Task: Add your current connection.
Action: Mouse moved to (325, 292)
Screenshot: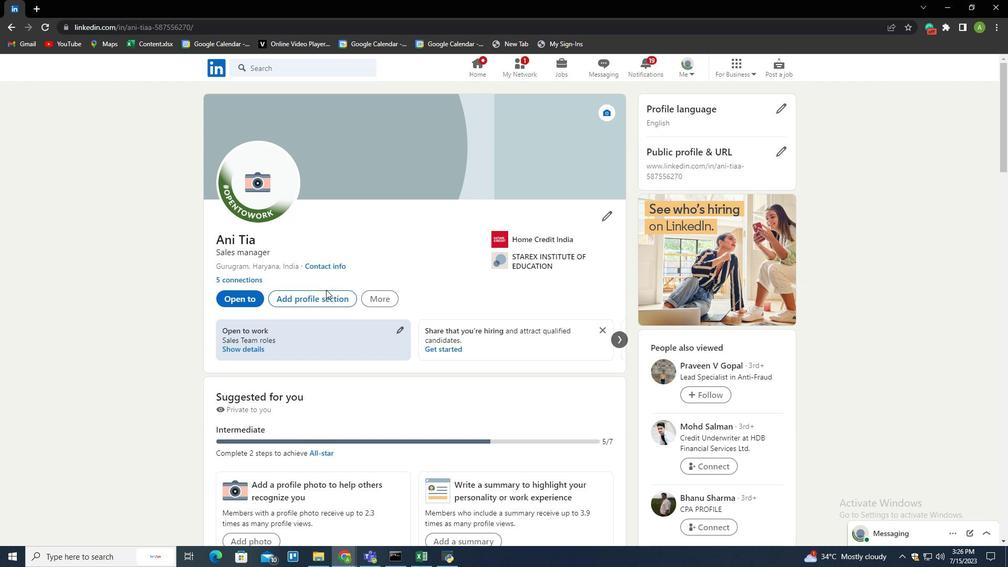 
Action: Mouse pressed left at (325, 292)
Screenshot: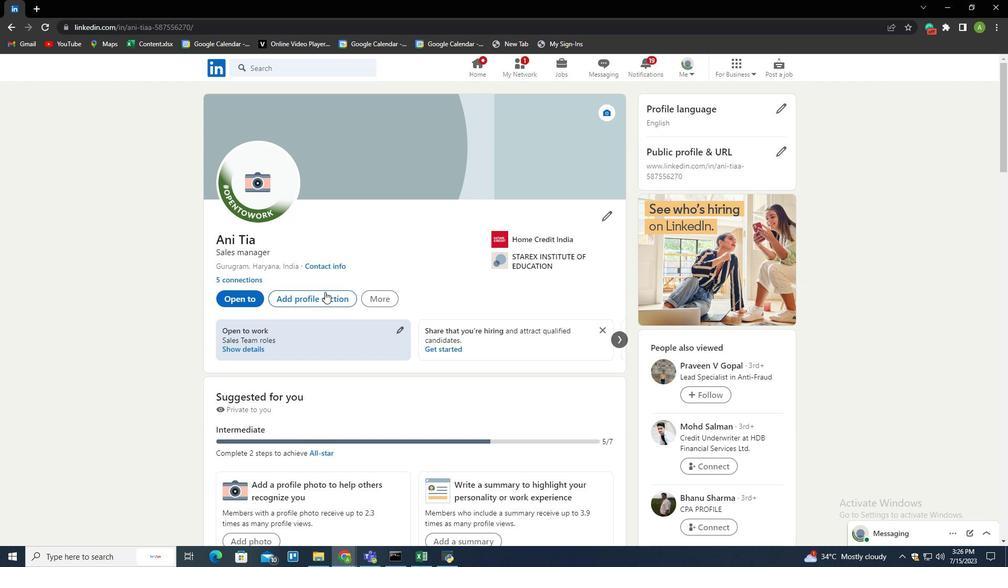 
Action: Mouse moved to (435, 145)
Screenshot: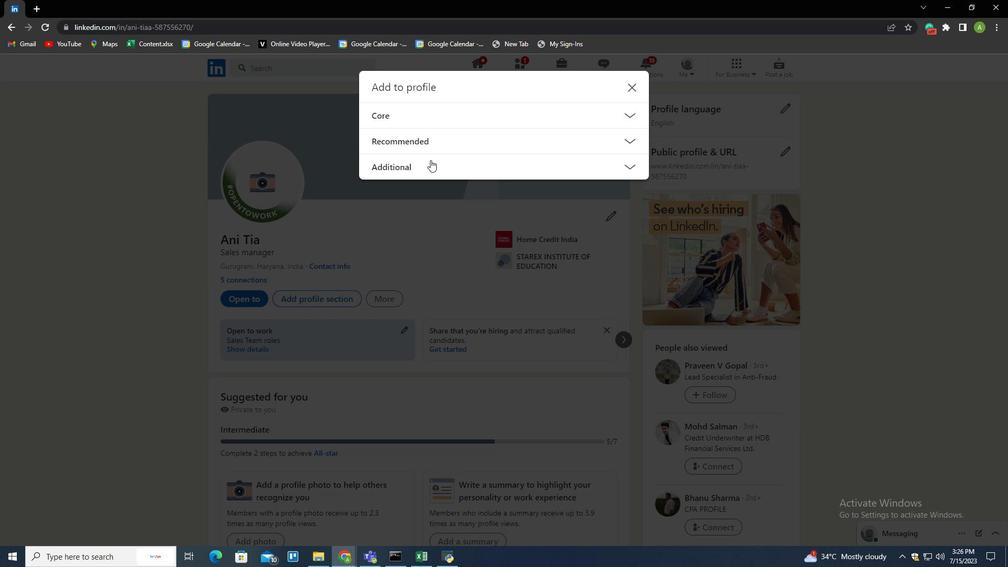 
Action: Mouse pressed left at (435, 145)
Screenshot: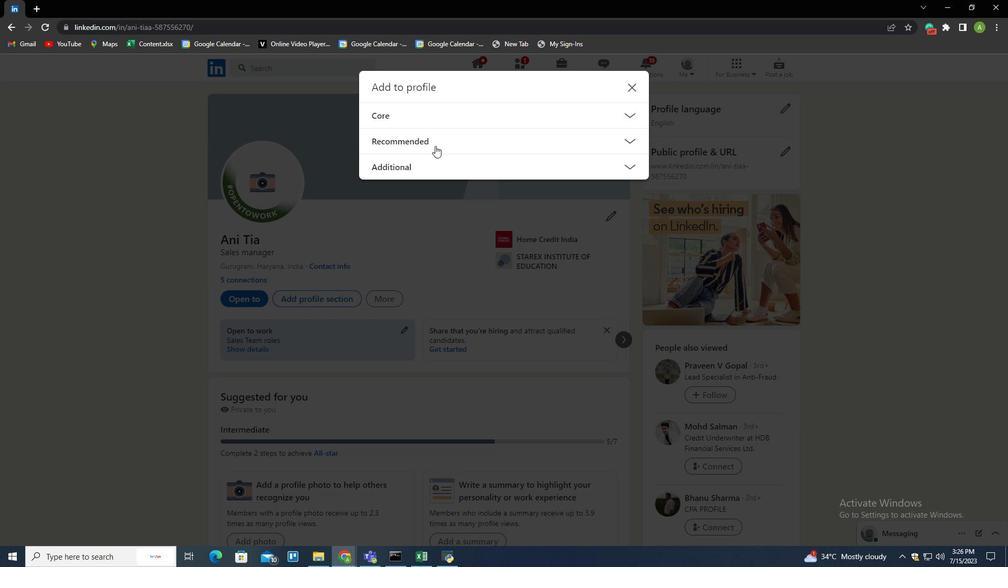 
Action: Mouse moved to (408, 287)
Screenshot: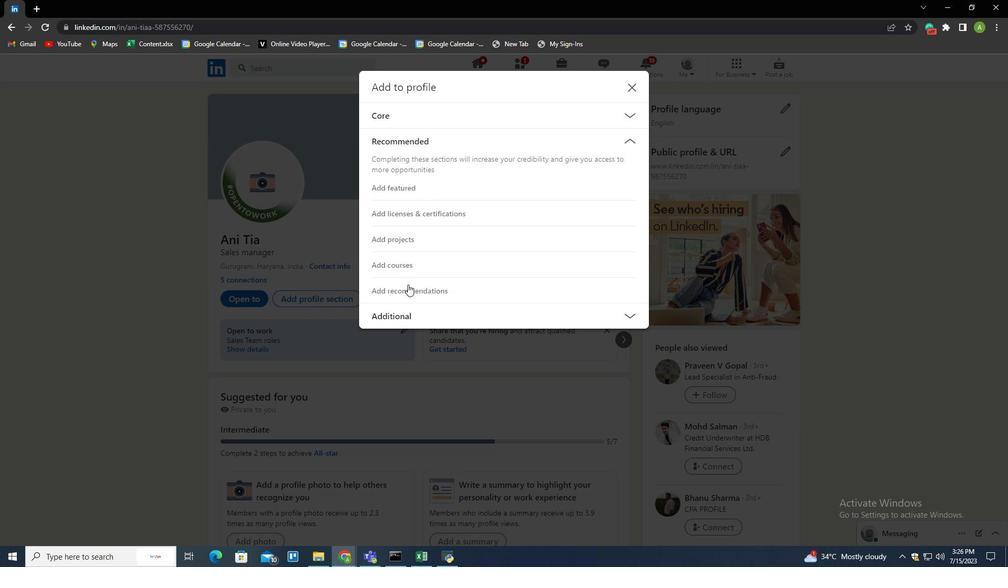 
Action: Mouse pressed left at (408, 287)
Screenshot: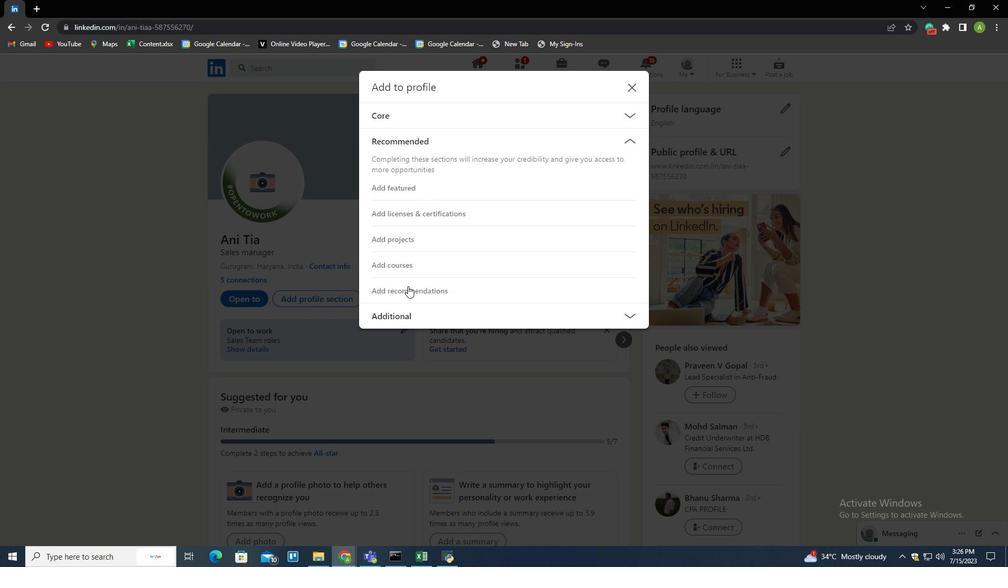 
Action: Mouse moved to (367, 177)
Screenshot: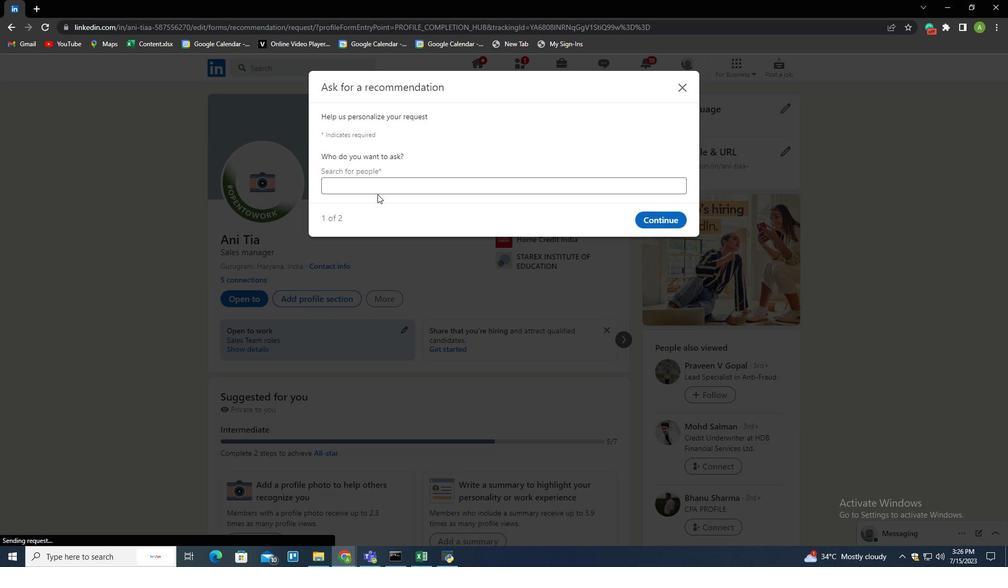 
Action: Mouse pressed left at (367, 177)
Screenshot: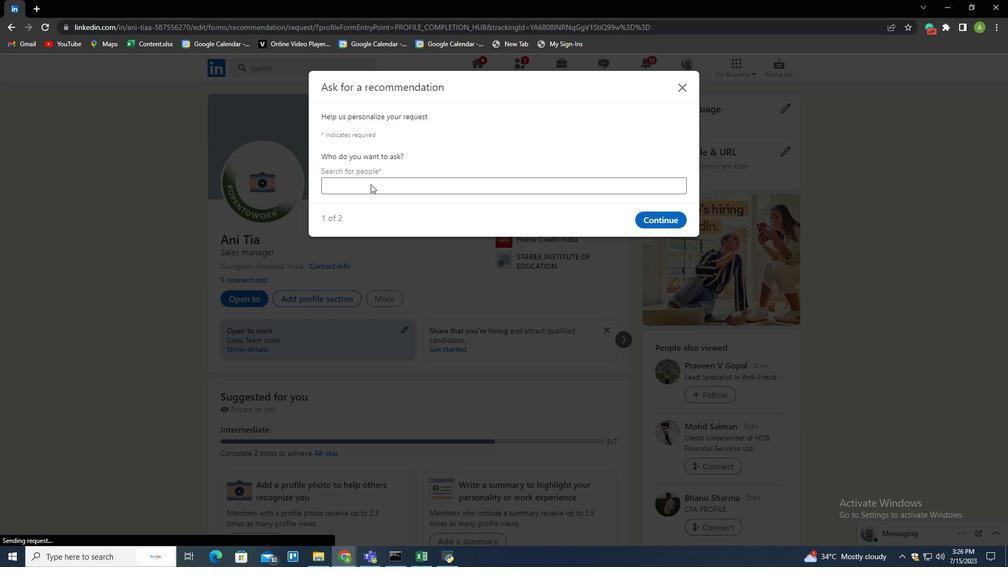 
Action: Mouse moved to (367, 181)
Screenshot: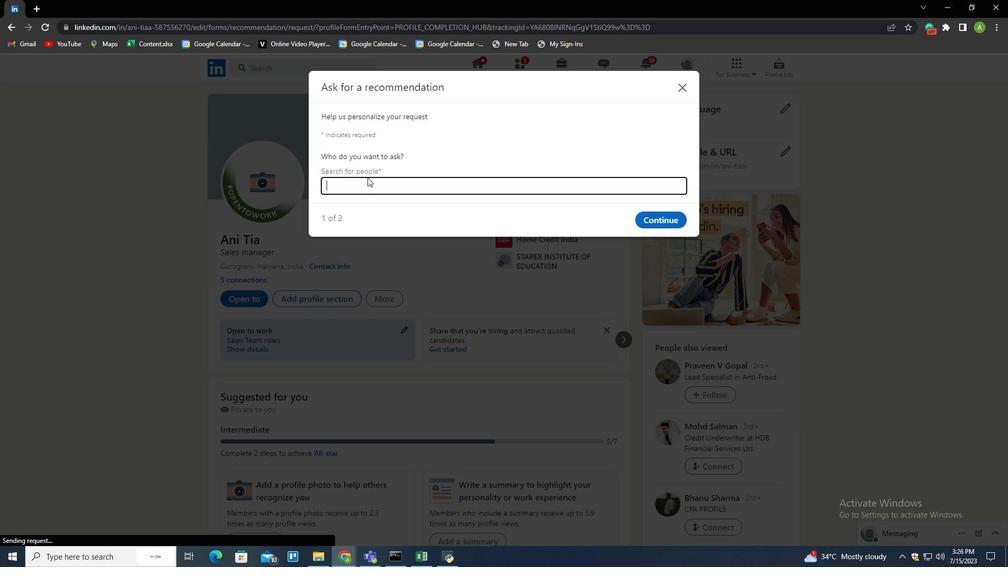 
Action: Key pressed p
Screenshot: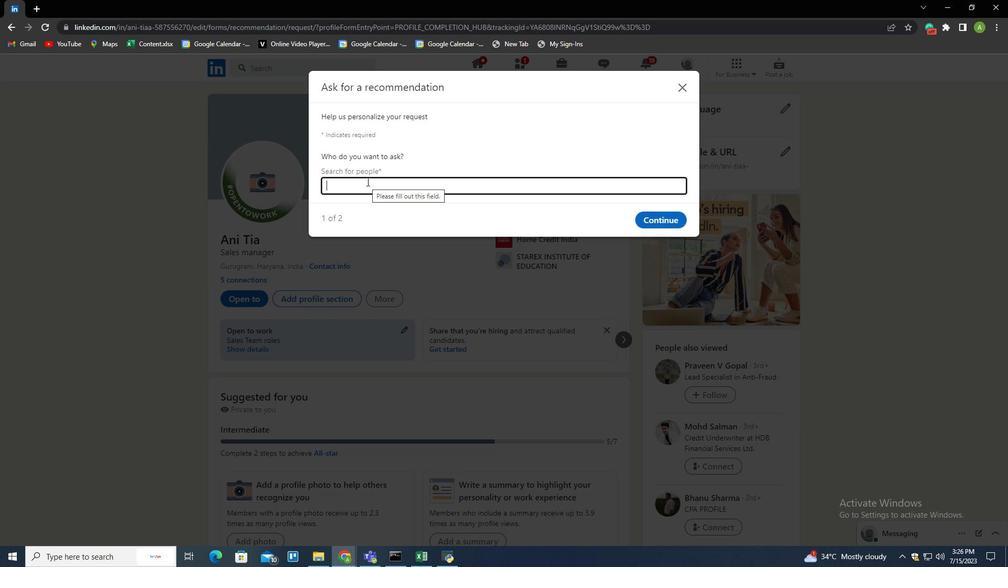 
Action: Mouse moved to (376, 212)
Screenshot: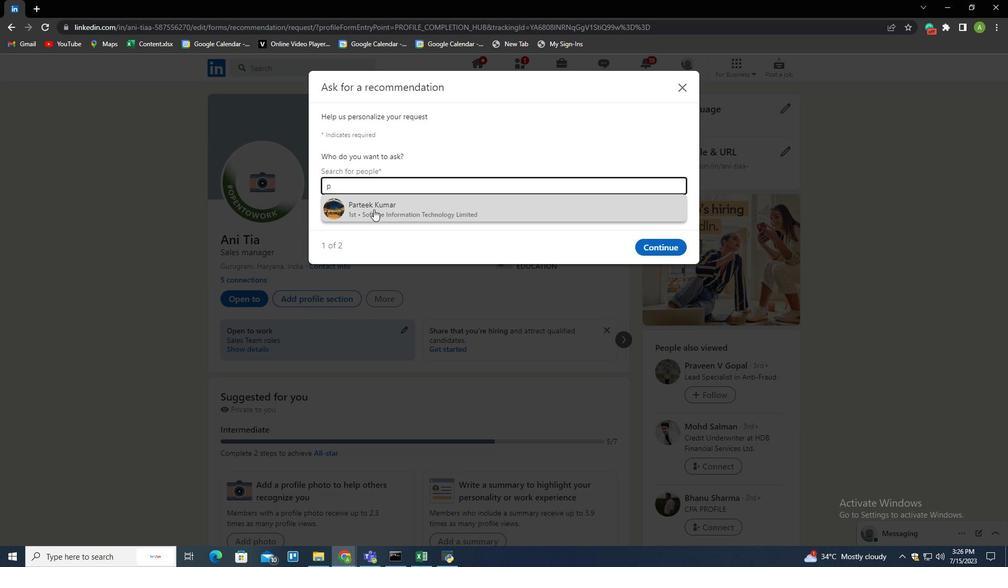 
Action: Mouse pressed left at (376, 212)
Screenshot: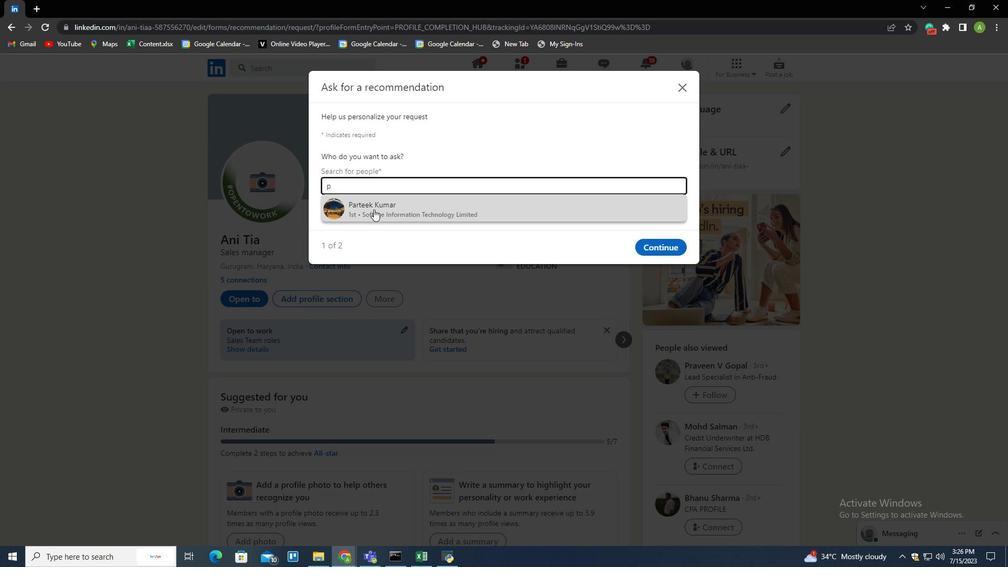 
Action: Mouse moved to (429, 257)
Screenshot: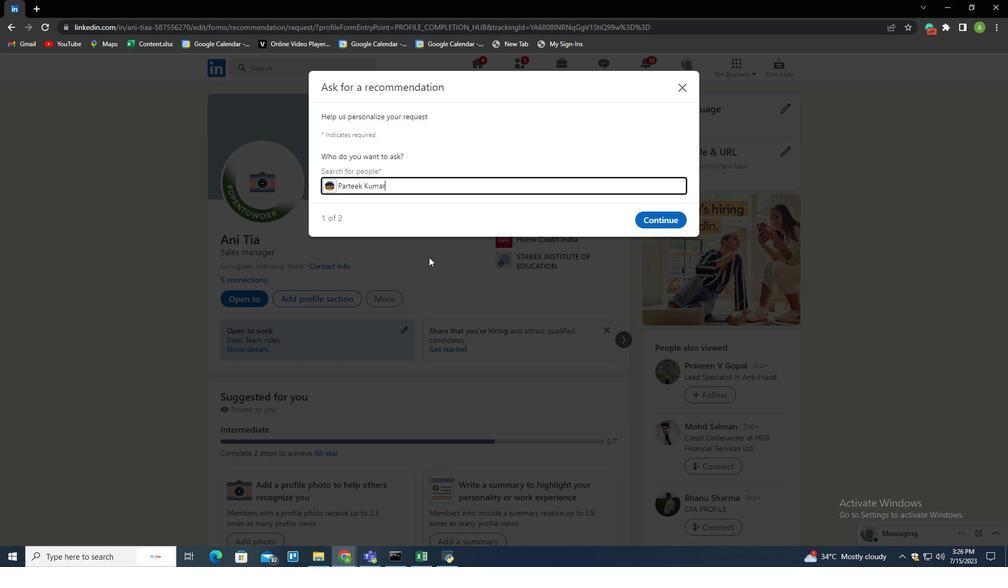 
